 Task: Resolution and Aspect Ratio: Crop and resize a video simultaneously.
Action: Mouse moved to (594, 548)
Screenshot: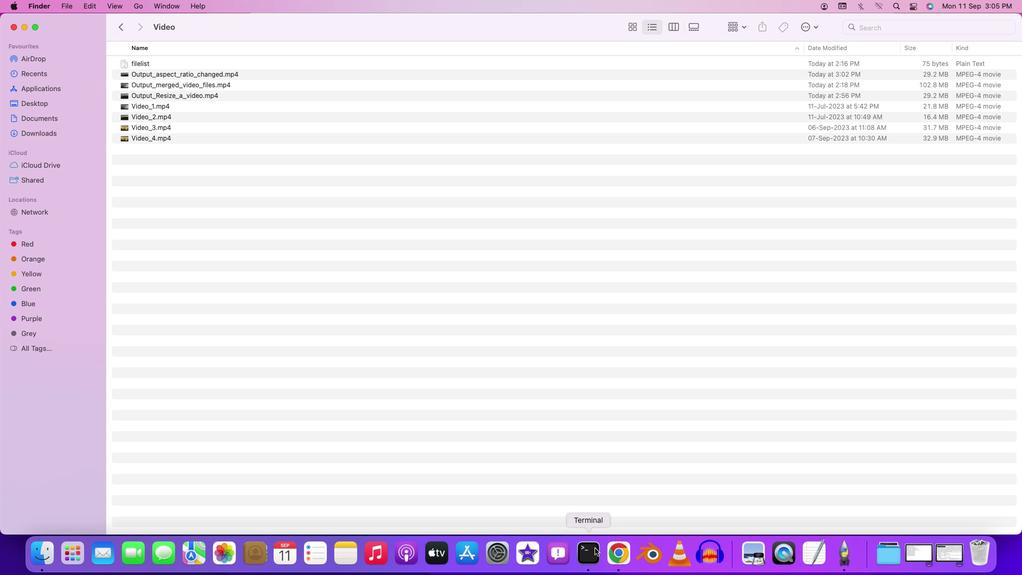 
Action: Mouse pressed right at (594, 548)
Screenshot: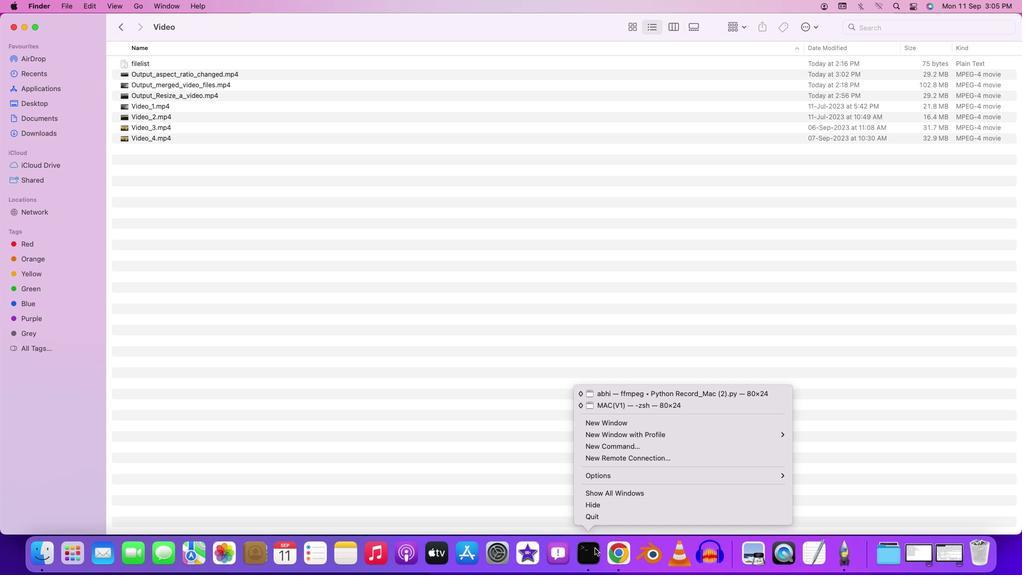 
Action: Mouse moved to (627, 424)
Screenshot: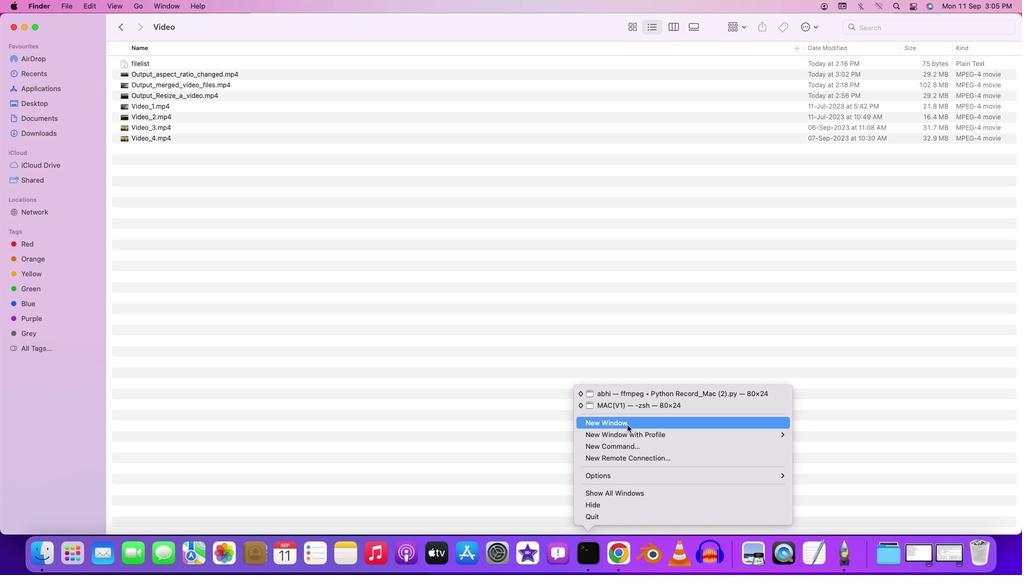 
Action: Mouse pressed left at (627, 424)
Screenshot: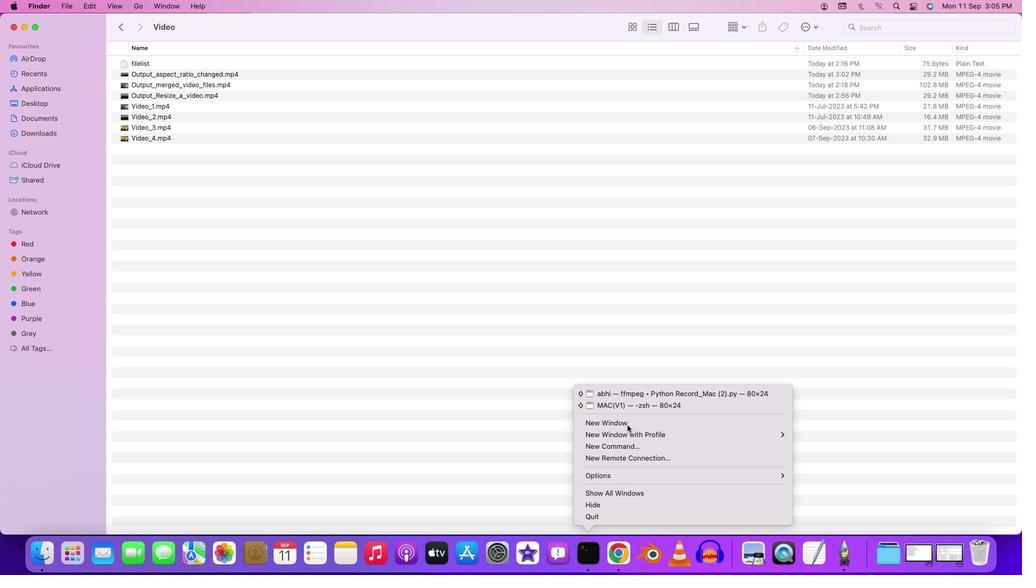 
Action: Mouse moved to (566, 287)
Screenshot: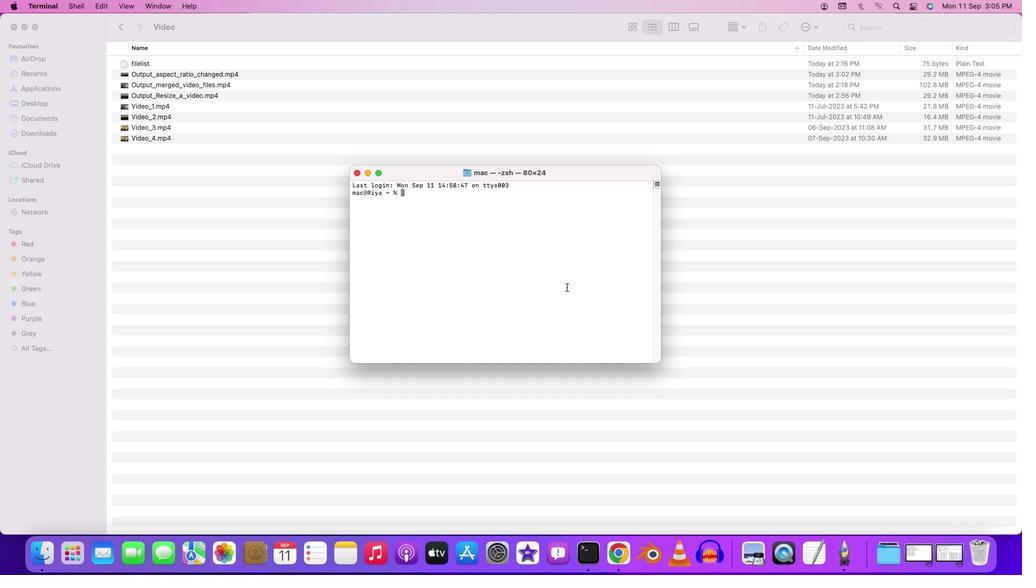 
Action: Mouse pressed left at (566, 287)
Screenshot: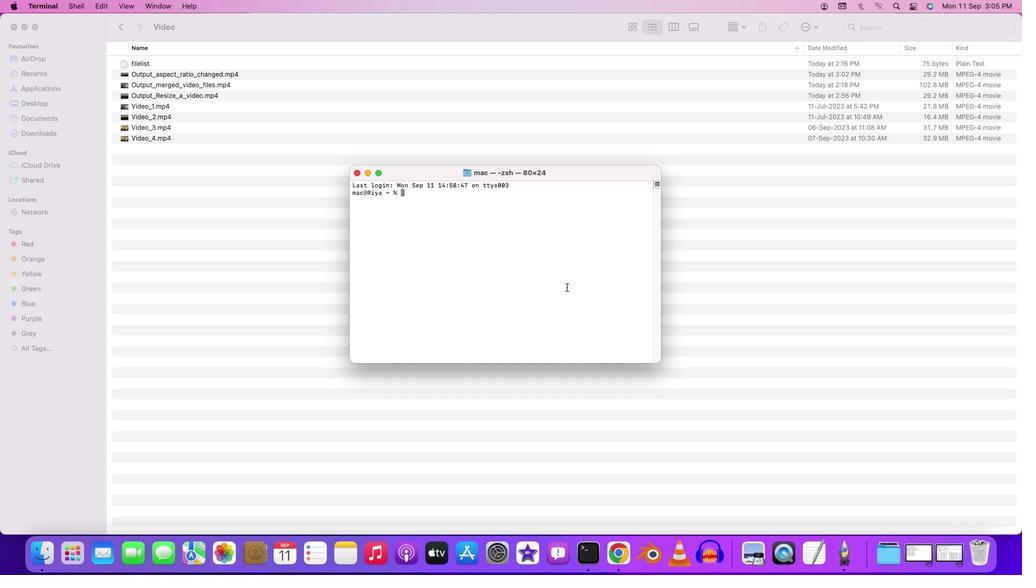 
Action: Key pressed 'c''d'Key.space'd''e''s''k''t''o''p'Key.enter'c''d'Key.space'f''f''m''p''e''g'Key.enter'c''d'Key.spaceKey.shift'M''e''r''g''i''n''g'Key.enter'c''d'Key.spaceKey.shift'V''i''d''e''o'Key.enter'f''f''m''p''e''g'Key.space'-''i'Key.spaceKey.shift'V''i''d''e''o'Key.shift'_''3''.''m''p''4'Key.leftKey.leftKey.rightKey.rightKey.rightKey.space'-''v''f'Key.spaceKey.shift'"''c''r''o''p''=''1''0''0'Key.shift':''2''0''0'Key.shift':''0'Key.shift':''0'Key.spaceKey.backspaceKey.leftKey.leftKey.leftKey.leftKey.leftKey.leftKey.leftKey.leftKey.leftKey.leftKey.leftKey.leftKey.leftKey.leftKey.leftKey.leftKey.leftKey.leftKey.rightKey.rightKey.leftKey.leftKey.leftKey.leftKey.leftKey.leftKey.leftKey.leftKey.leftKey.leftKey.leftKey.leftKey.rightKey.rightKey.rightKey.rightKey.rightKey.rightKey.rightKey.rightKey.leftKey.rightKey.rightKey.rightKey.rightKey.rightKey.rightKey.rightKey.rightKey.rightKey.rightKey.rightKey.rightKey.rightKey.rightKey.rightKey.rightKey.rightKey.rightKey.rightKey.rightKey.rightKey.rightKey.rightKey.rightKey.rightKey.right','Key.space's''c''a''l''e''=''6''4''0'Key.leftKey.leftKey.leftKey.leftKey.leftKey.leftKey.leftKey.leftKey.leftKey.backspaceKey.rightKey.leftKey.backspace','Key.rightKey.rightKey.rightKey.rightKey.rightKey.rightKey.rightKey.rightKey.rightKey.leftKey.rightKey.shift':''4''8''0'Key.shift'"'Key.space'-''c'Key.shift':''a'Key.space'c''o''p''y'Key.spaceKey.shift'O''u''t''p''u''t'Key.spaceKey.shiftKey.backspaceKey.shift'_''c''r''o''p''p''i''n''g'Key.shift'_''r'Key.backspace'a''n''d'Key.shift'_''r''e''s''i''z''i''n''g'Key.shift'.''m''p''4'Key.enter
Screenshot: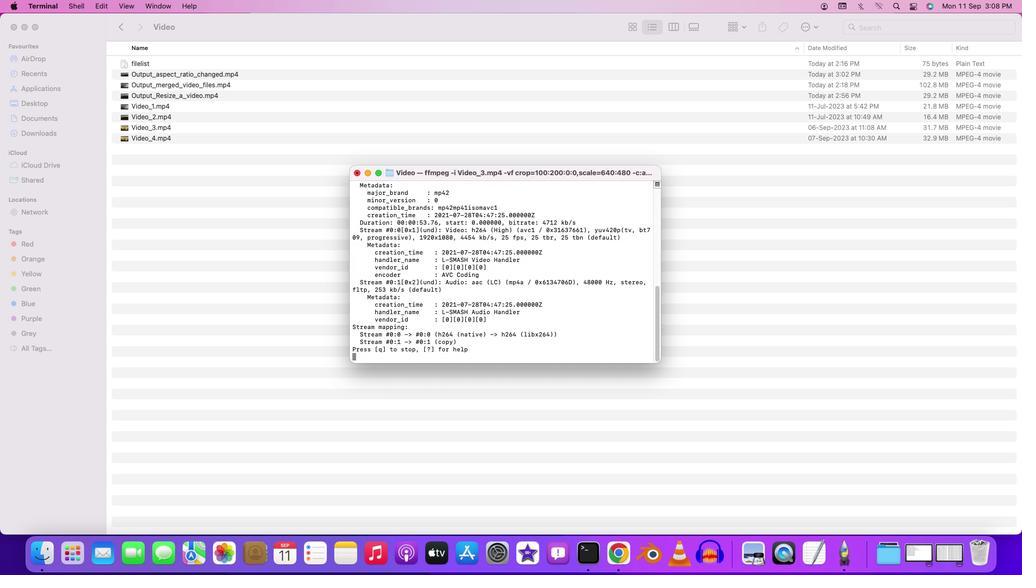 
Action: Mouse moved to (535, 338)
Screenshot: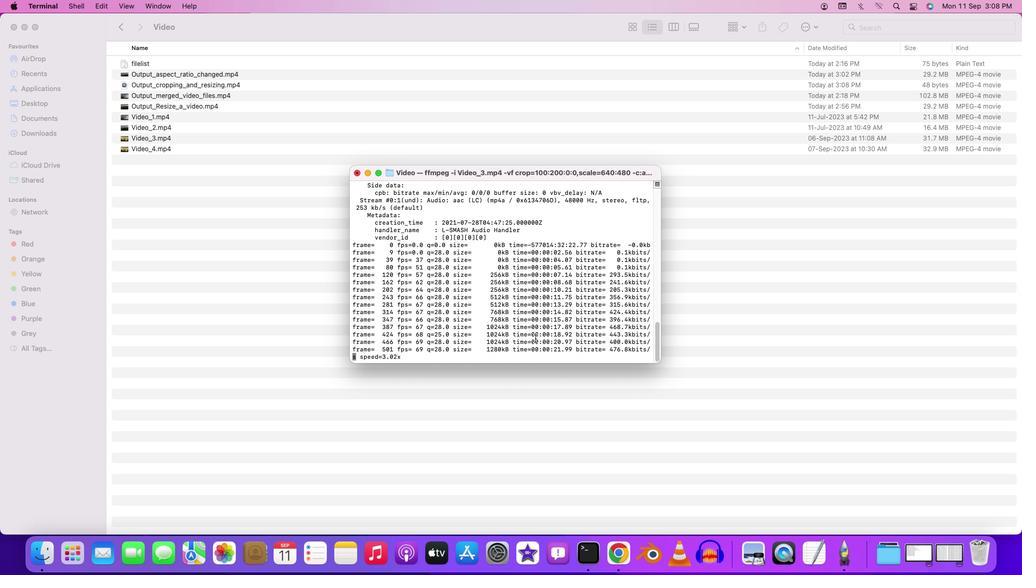
